 Task: View  the past & upcoming event of Shell
Action: Mouse moved to (542, 75)
Screenshot: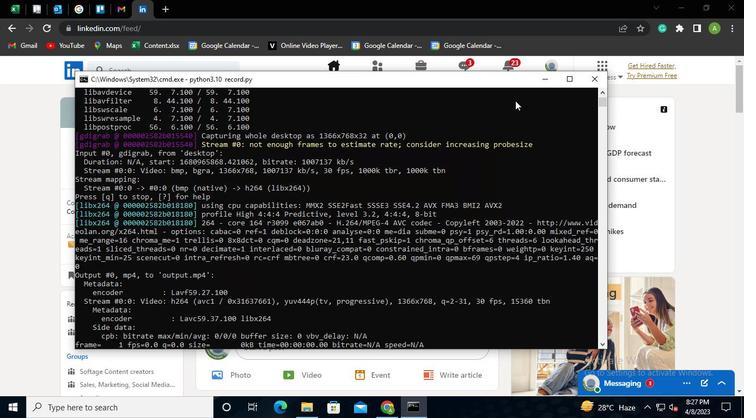 
Action: Mouse pressed left at (542, 75)
Screenshot: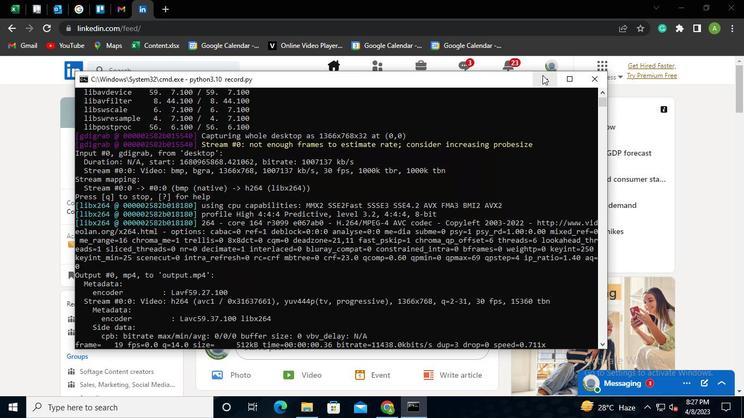 
Action: Mouse moved to (101, 72)
Screenshot: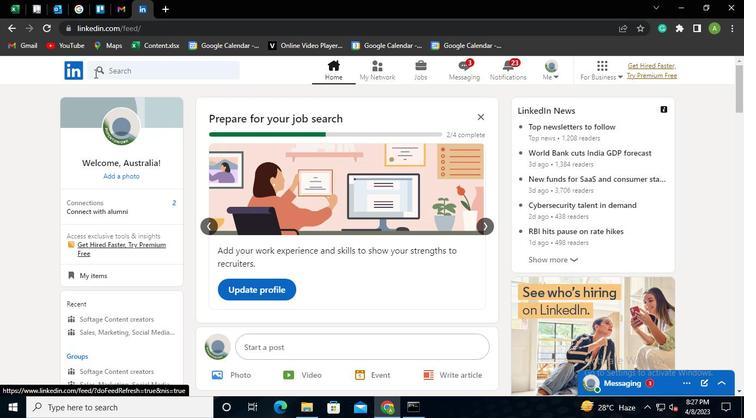 
Action: Mouse pressed left at (101, 72)
Screenshot: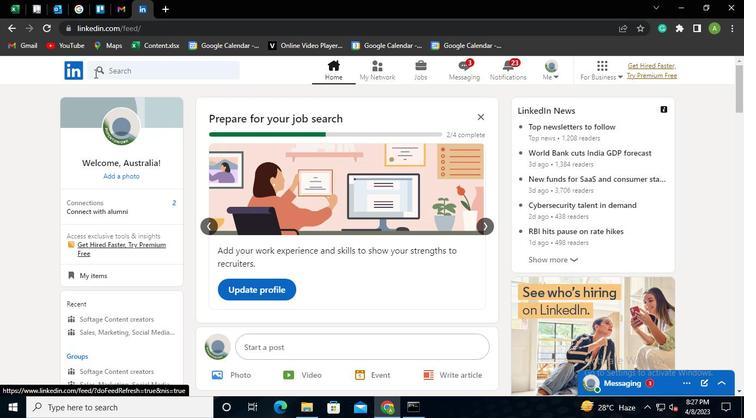 
Action: Mouse moved to (116, 112)
Screenshot: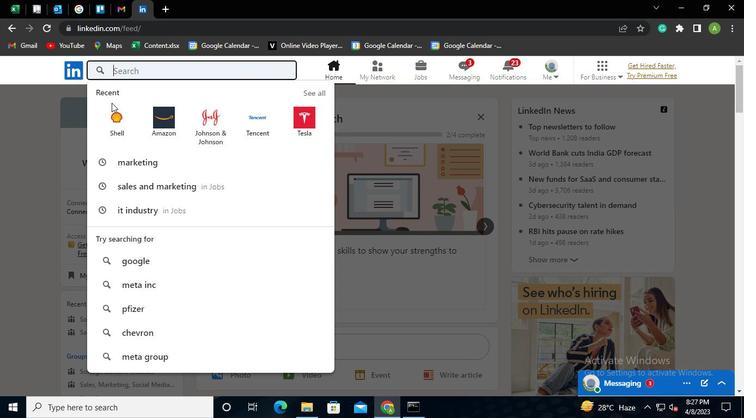 
Action: Mouse pressed left at (116, 112)
Screenshot: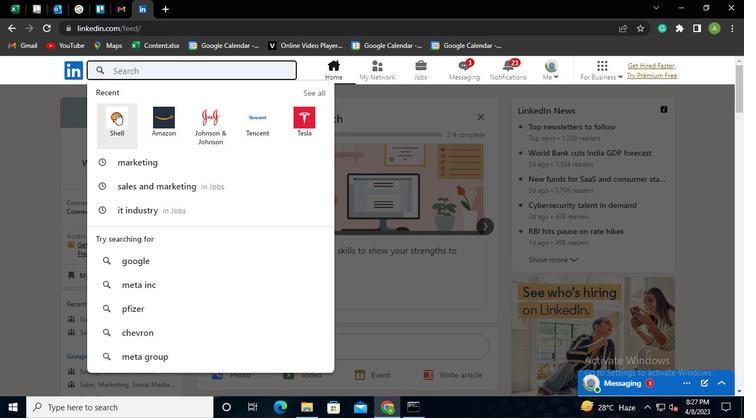 
Action: Mouse moved to (363, 125)
Screenshot: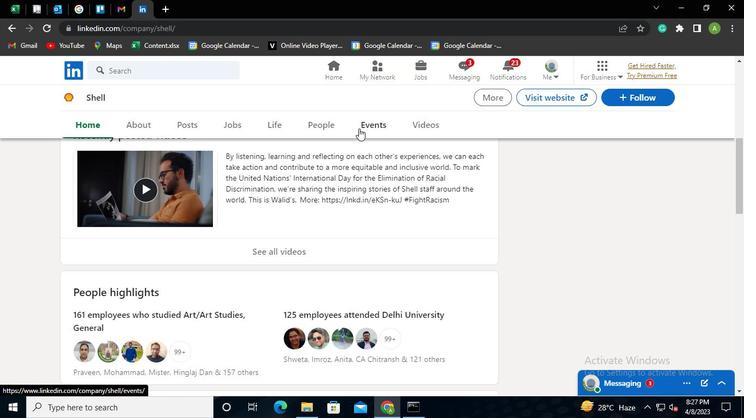 
Action: Mouse pressed left at (363, 125)
Screenshot: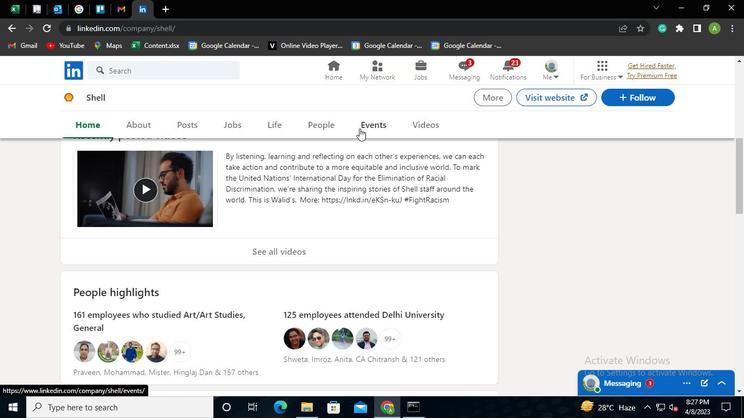 
Action: Mouse moved to (416, 412)
Screenshot: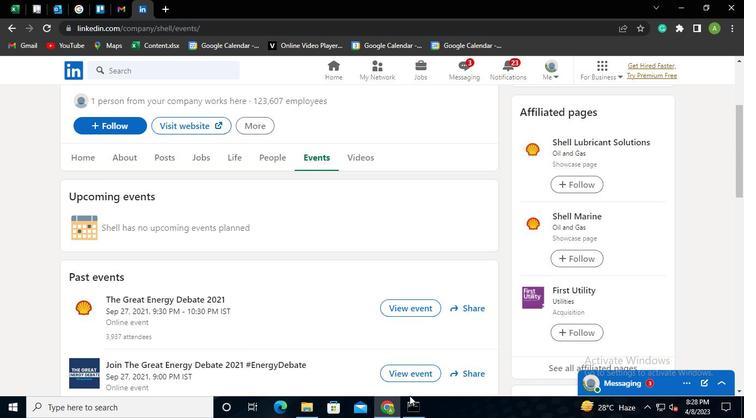 
Action: Mouse pressed left at (416, 412)
Screenshot: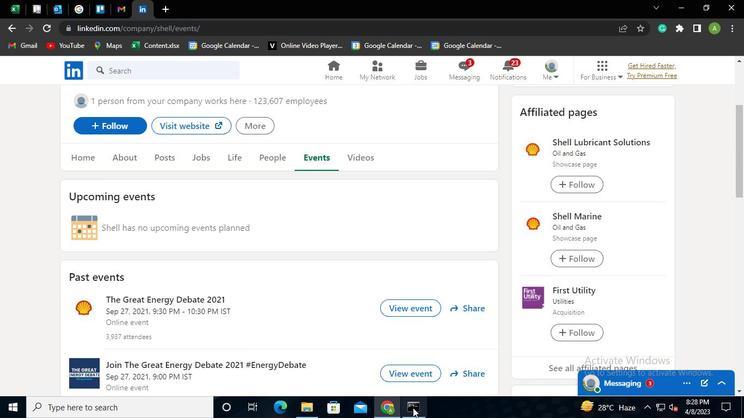 
Action: Mouse moved to (593, 83)
Screenshot: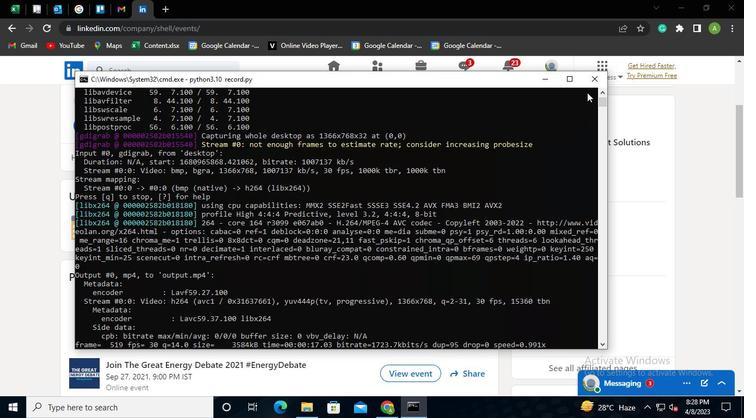 
Action: Mouse pressed left at (593, 83)
Screenshot: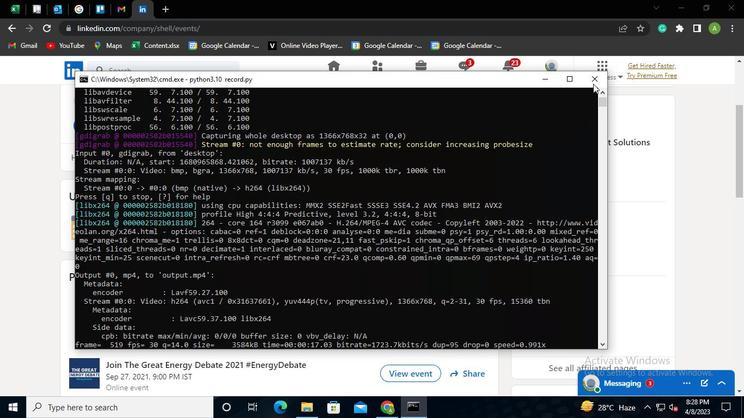 
